 Task: Export a podcast episode to FLAC for lossless compression.
Action: Mouse moved to (0, 13)
Screenshot: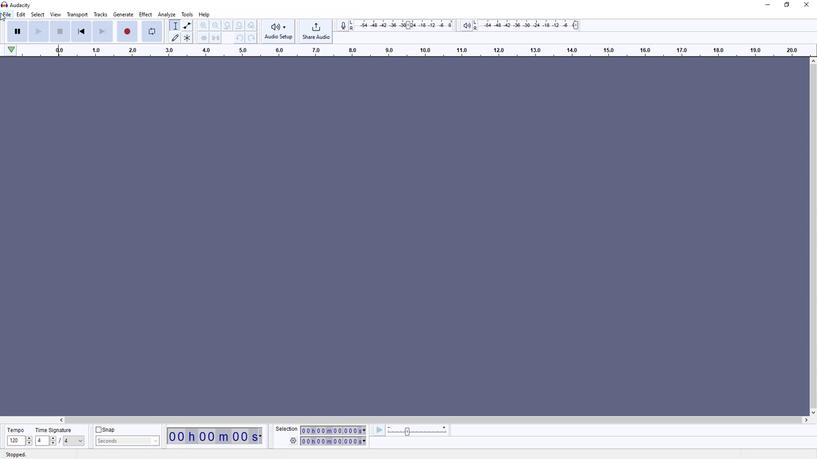 
Action: Mouse pressed left at (0, 13)
Screenshot: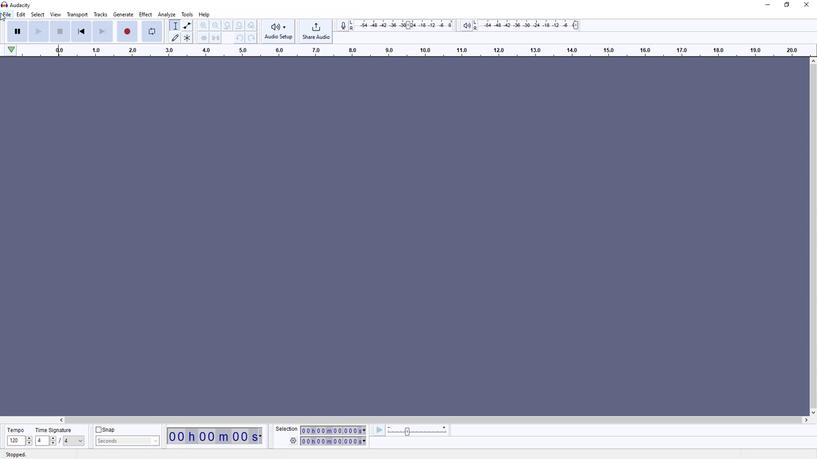 
Action: Mouse moved to (123, 97)
Screenshot: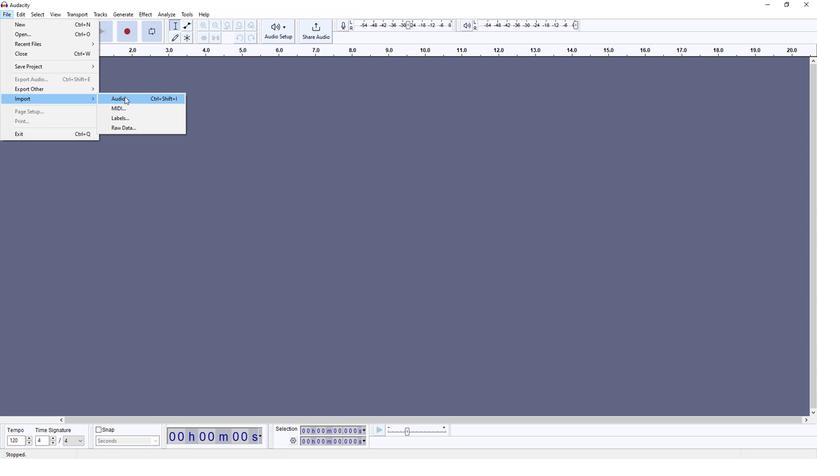 
Action: Mouse pressed left at (123, 97)
Screenshot: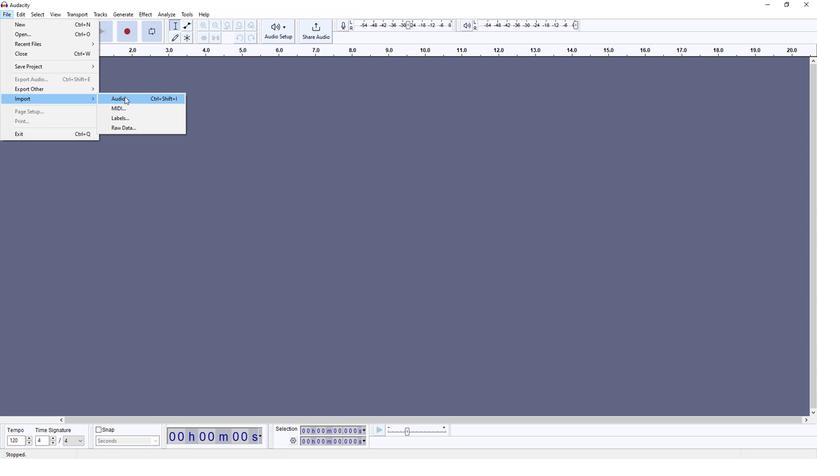 
Action: Mouse moved to (101, 63)
Screenshot: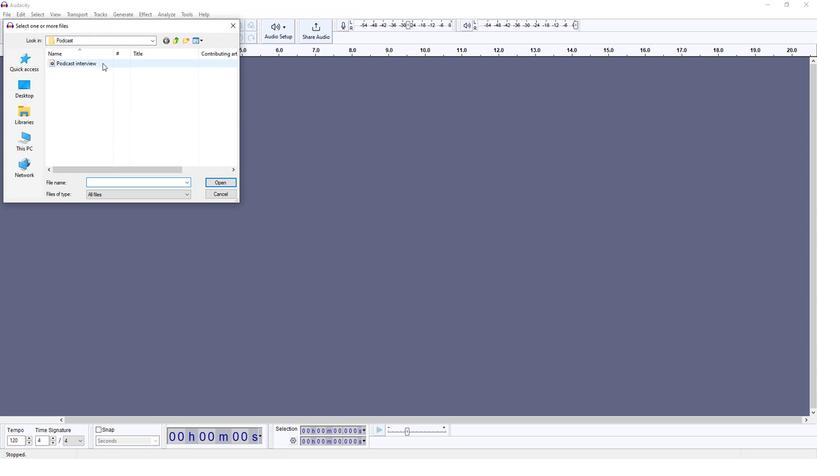 
Action: Mouse pressed left at (101, 63)
Screenshot: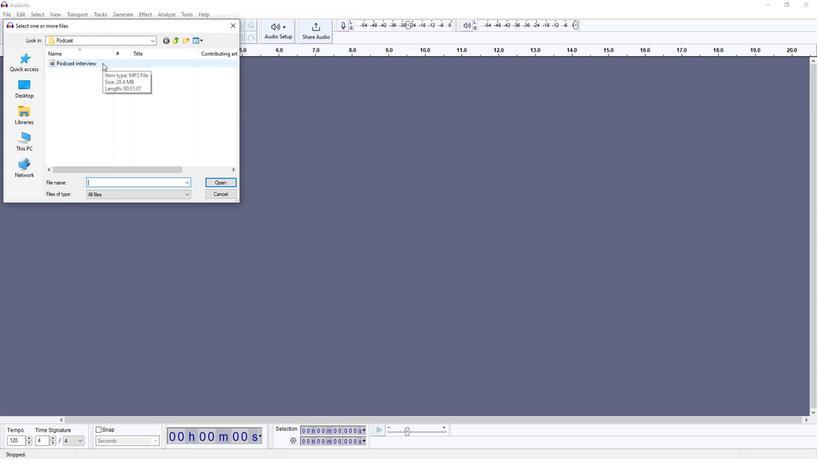
Action: Mouse moved to (209, 181)
Screenshot: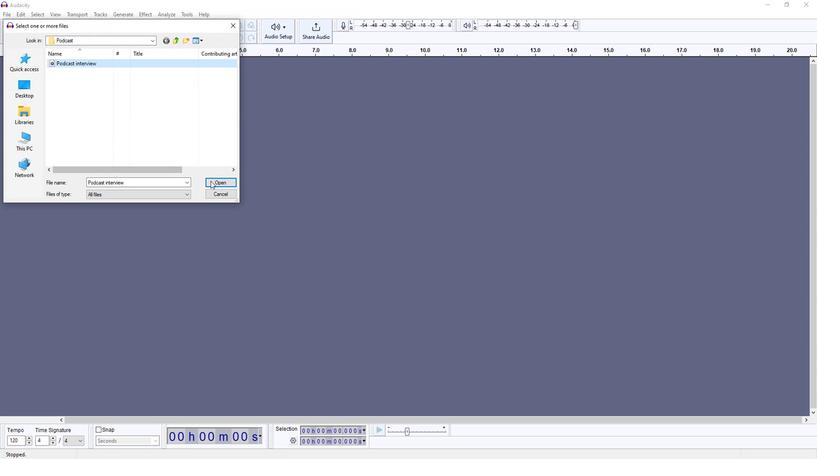 
Action: Mouse pressed left at (209, 181)
Screenshot: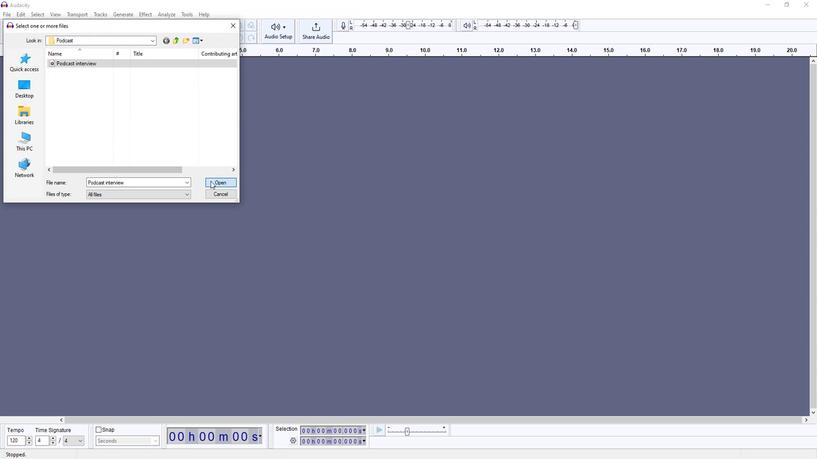 
Action: Mouse moved to (214, 24)
Screenshot: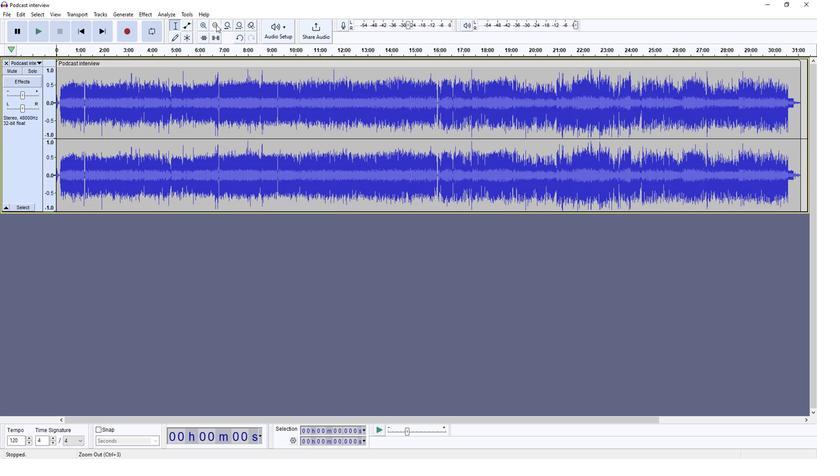 
Action: Mouse pressed left at (214, 24)
Screenshot: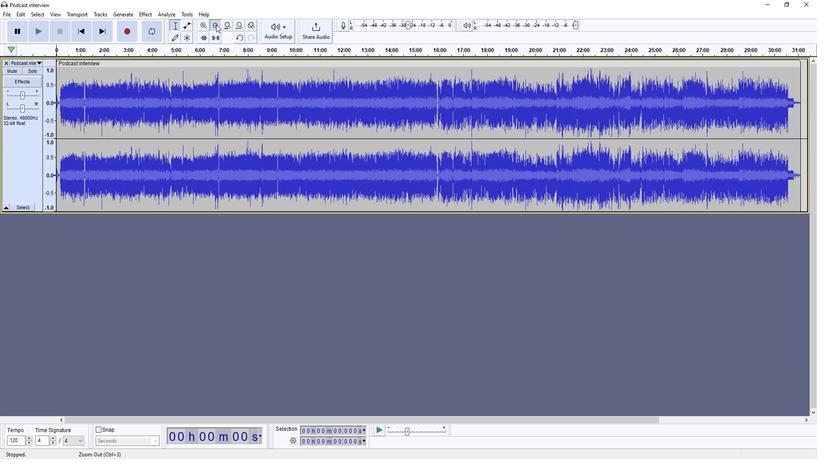 
Action: Mouse moved to (426, 83)
Screenshot: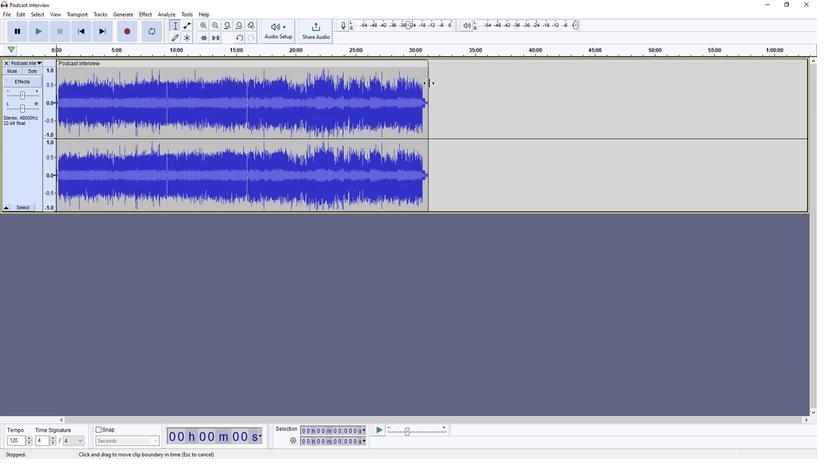 
Action: Mouse pressed left at (426, 83)
Screenshot: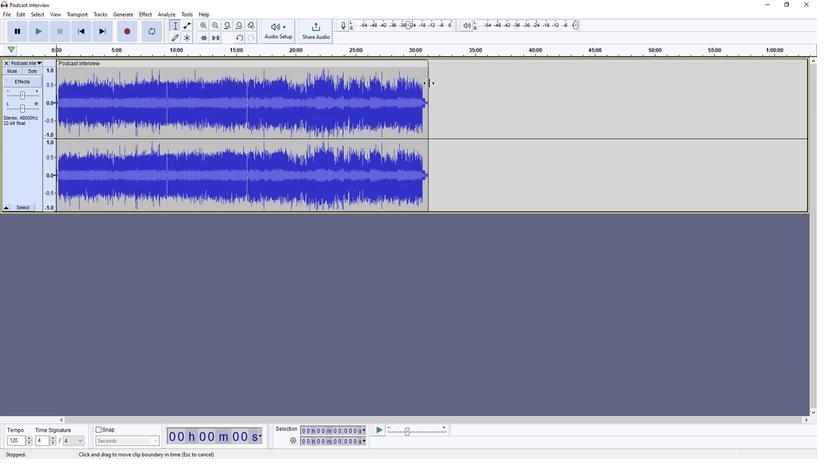 
Action: Mouse moved to (201, 25)
Screenshot: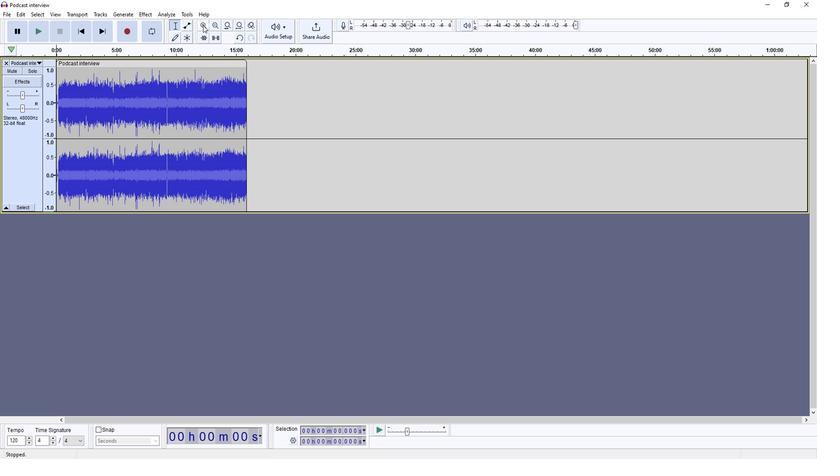 
Action: Mouse pressed left at (201, 25)
Screenshot: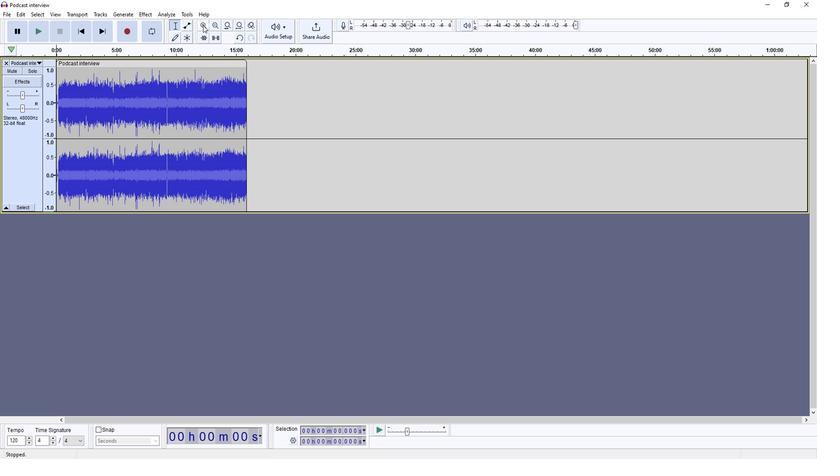 
Action: Mouse pressed left at (201, 25)
Screenshot: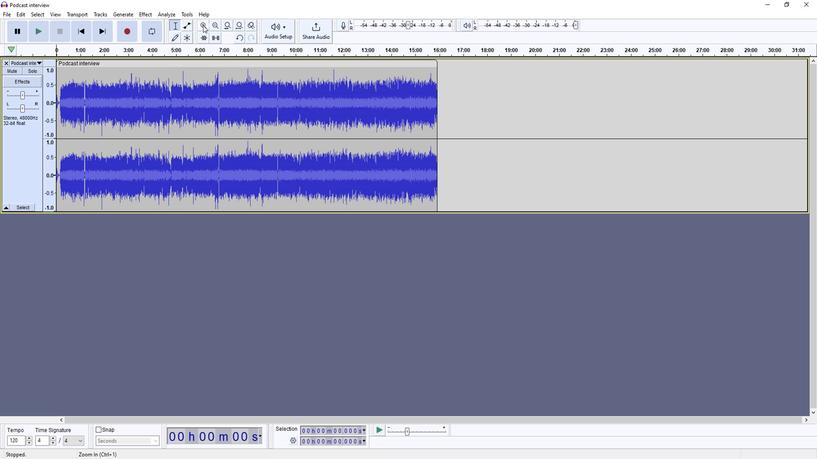 
Action: Mouse pressed left at (201, 25)
Screenshot: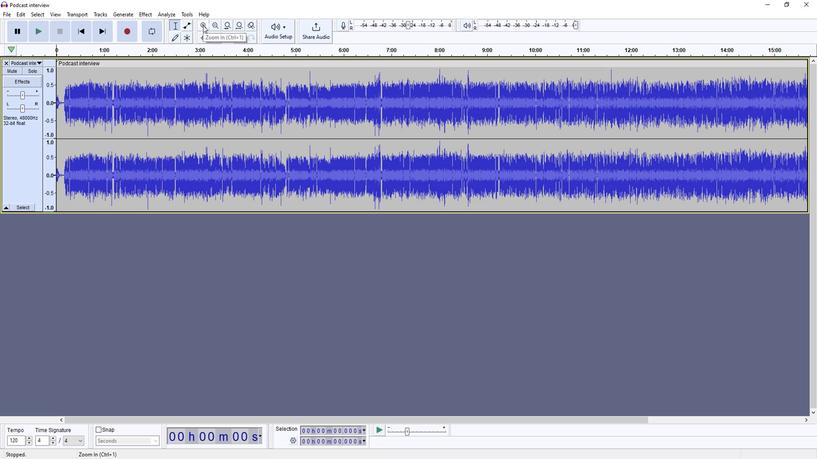 
Action: Mouse pressed left at (201, 25)
Screenshot: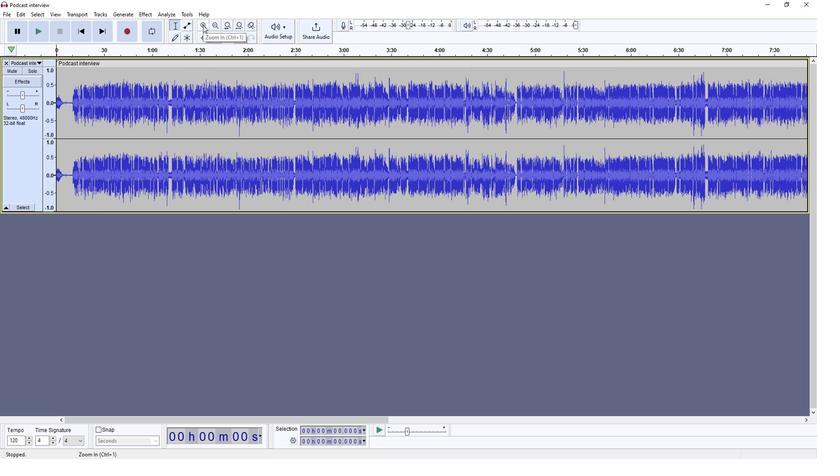 
Action: Mouse moved to (80, 102)
Screenshot: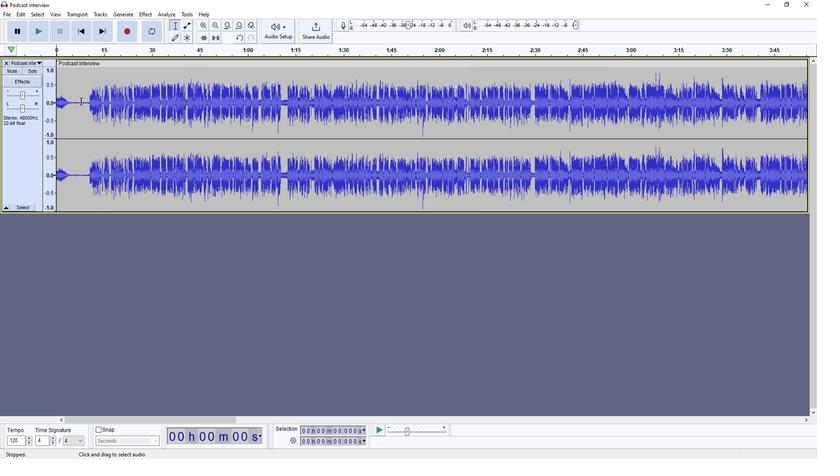 
Action: Mouse pressed left at (80, 102)
Screenshot: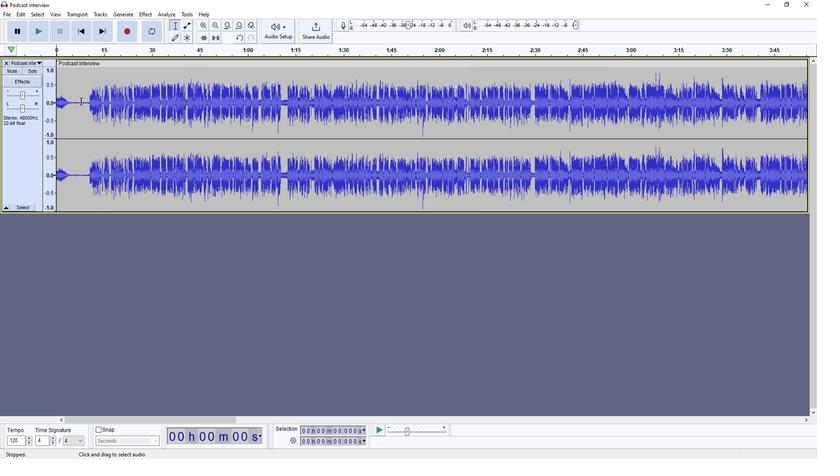
Action: Mouse moved to (26, 14)
Screenshot: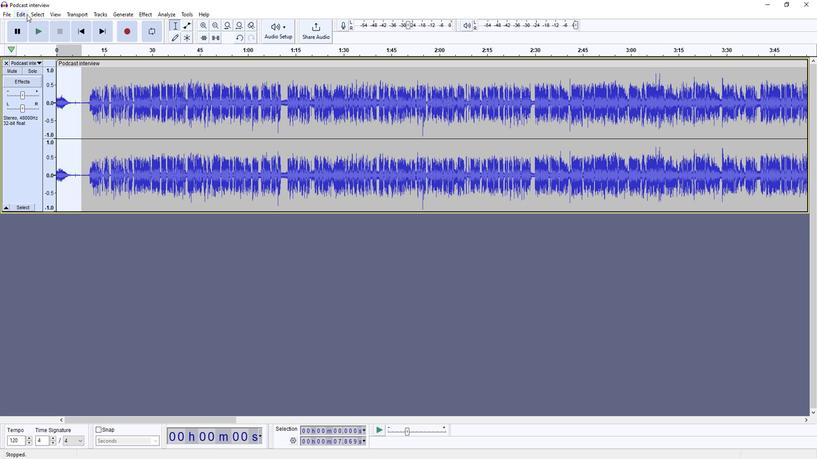 
Action: Mouse pressed left at (26, 14)
Screenshot: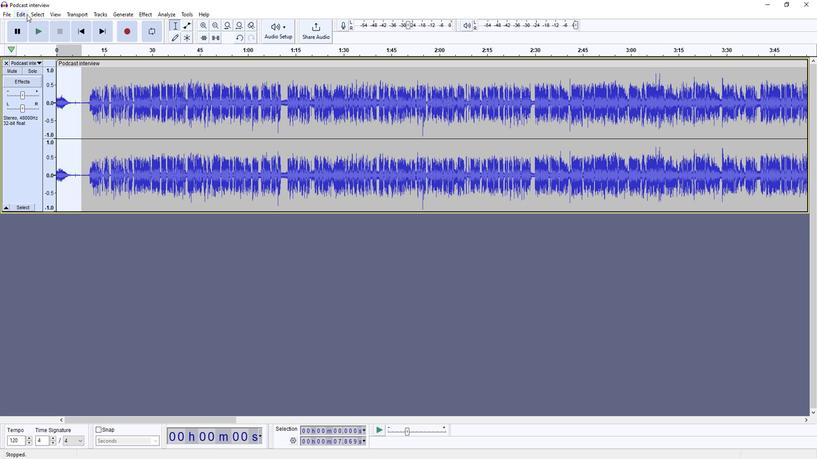 
Action: Mouse moved to (42, 44)
Screenshot: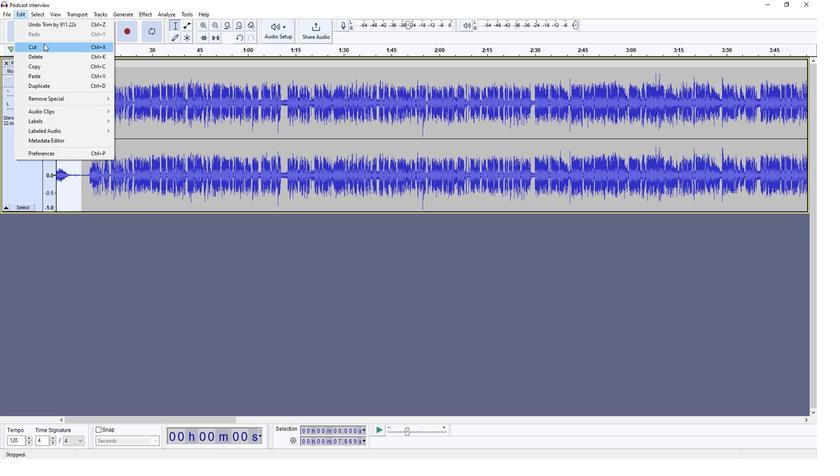 
Action: Mouse pressed left at (42, 44)
Screenshot: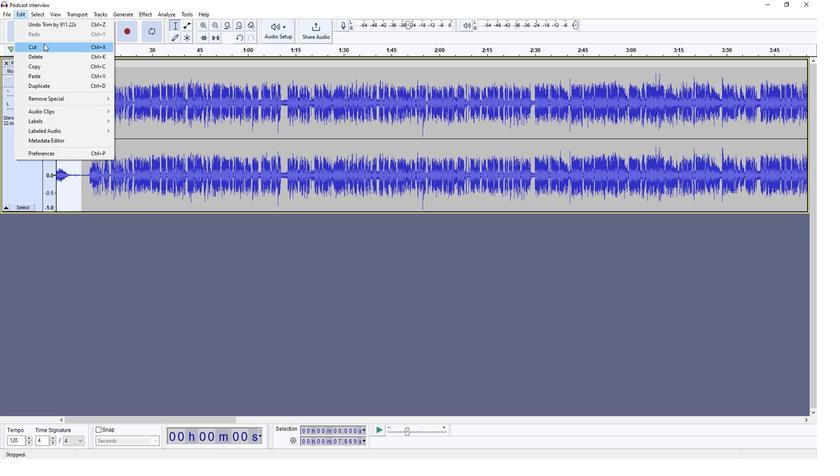
Action: Mouse moved to (37, 31)
Screenshot: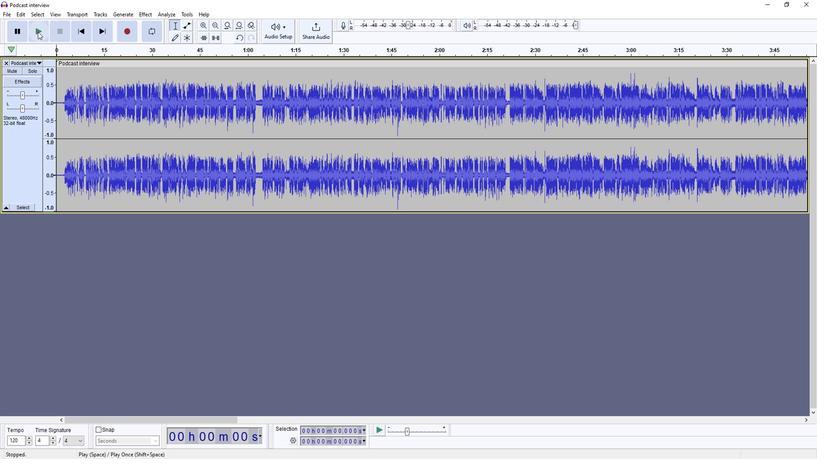 
Action: Mouse pressed left at (37, 31)
Screenshot: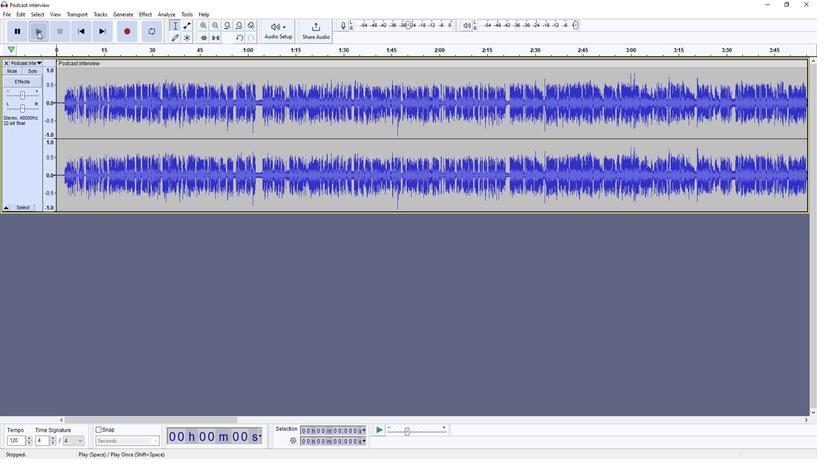 
Action: Mouse moved to (58, 35)
Screenshot: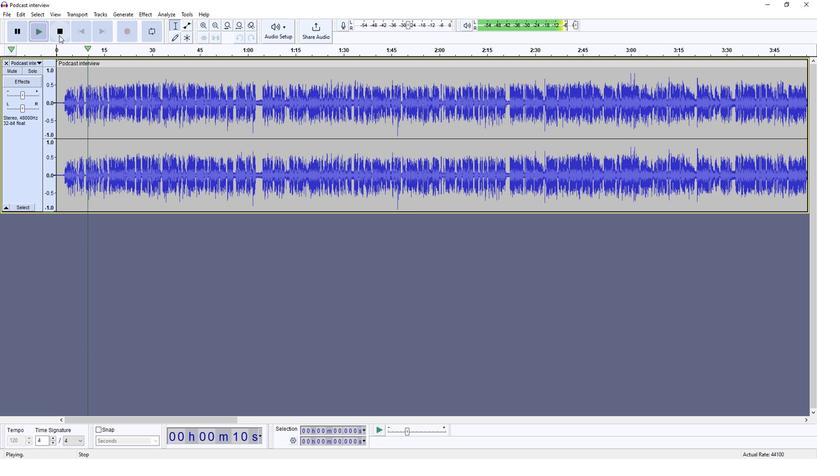 
Action: Mouse pressed left at (58, 35)
Screenshot: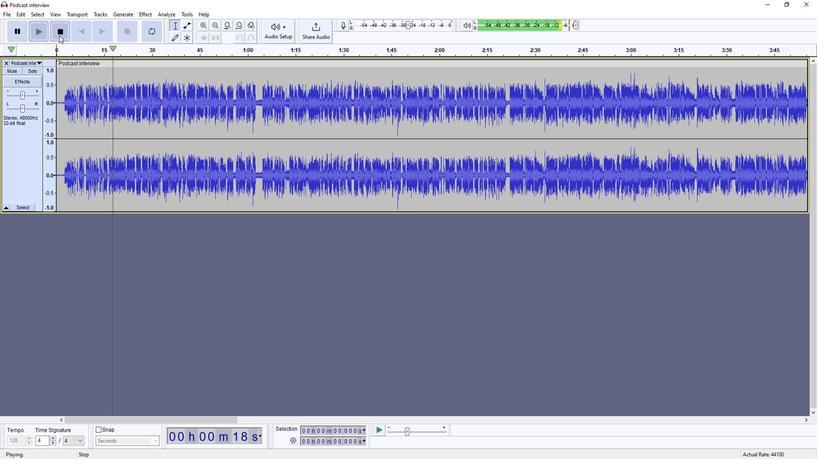 
Action: Mouse moved to (213, 26)
Screenshot: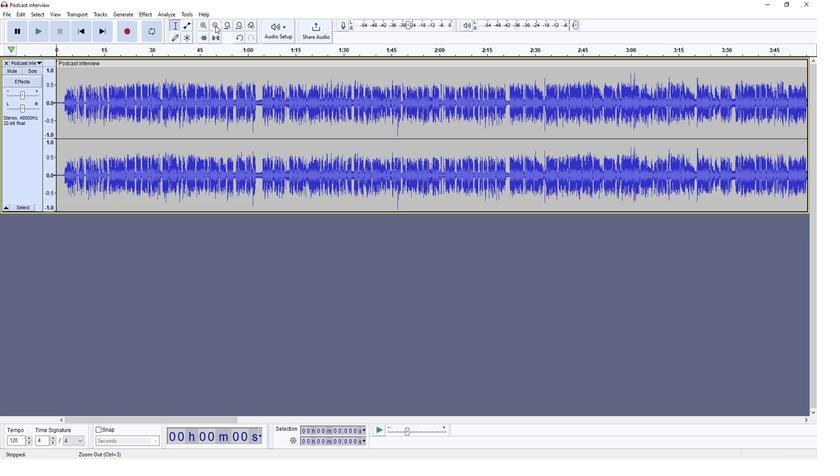 
Action: Mouse pressed left at (213, 26)
Screenshot: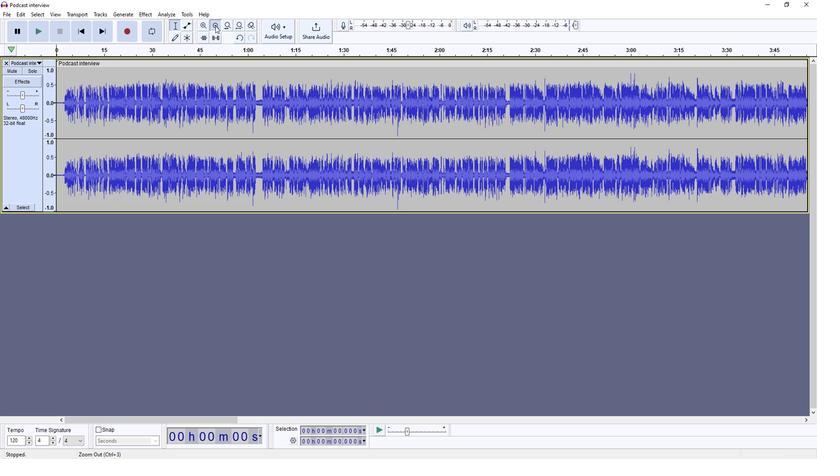 
Action: Mouse pressed left at (213, 26)
Screenshot: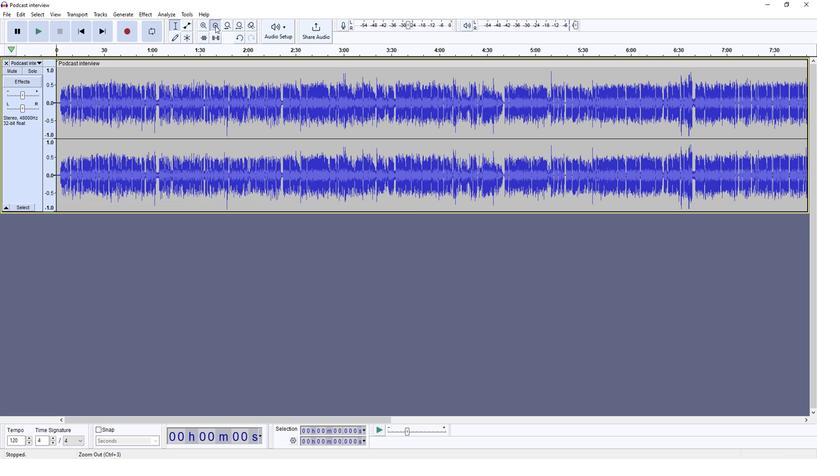 
Action: Mouse pressed left at (213, 26)
Screenshot: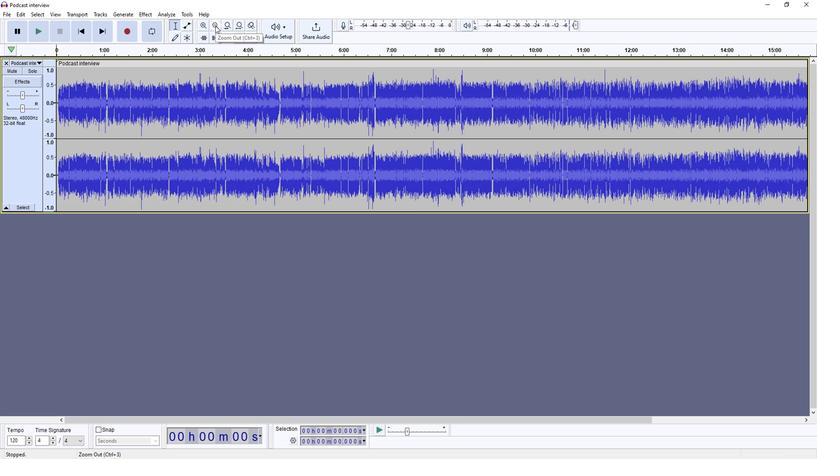 
Action: Mouse moved to (468, 111)
Screenshot: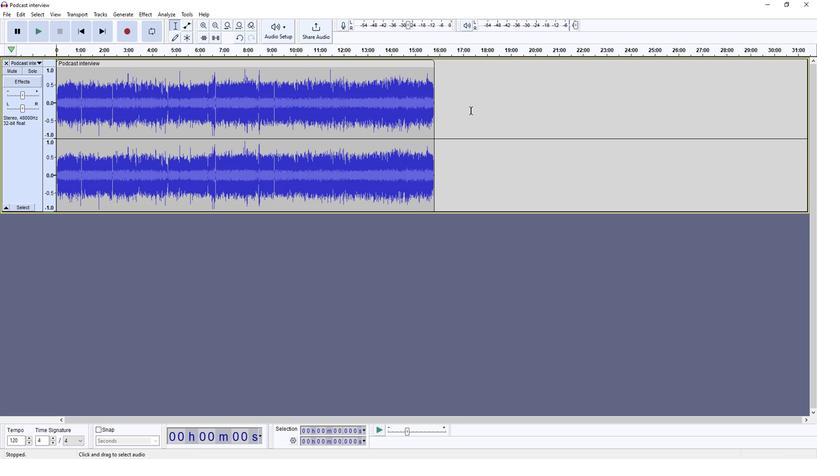 
Action: Mouse pressed left at (468, 111)
Screenshot: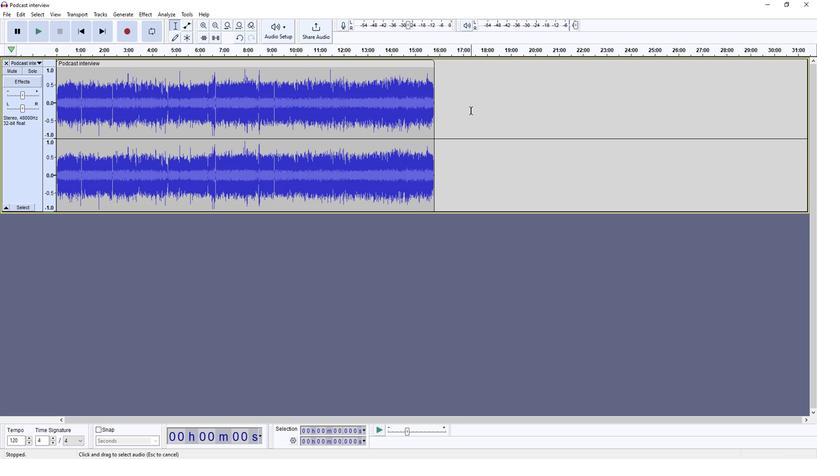 
Action: Mouse moved to (5, 12)
Screenshot: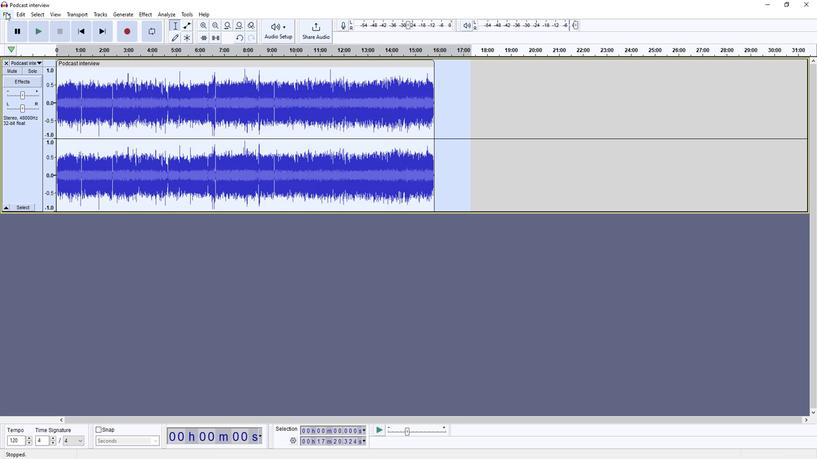 
Action: Mouse pressed left at (5, 12)
Screenshot: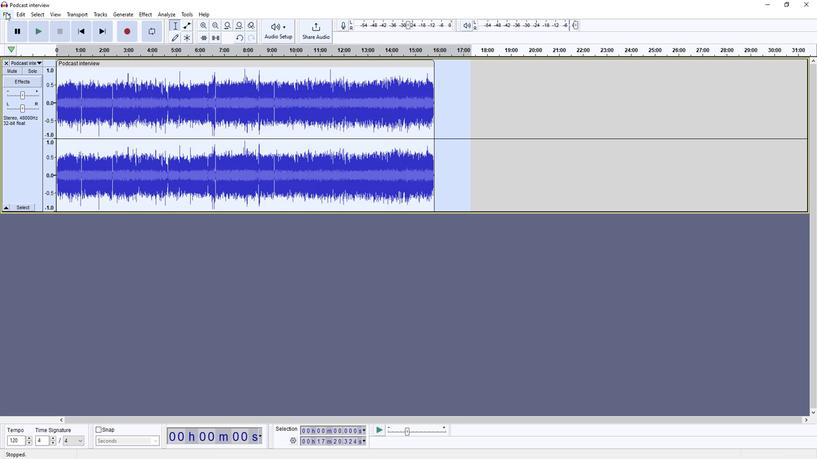 
Action: Mouse moved to (26, 79)
Screenshot: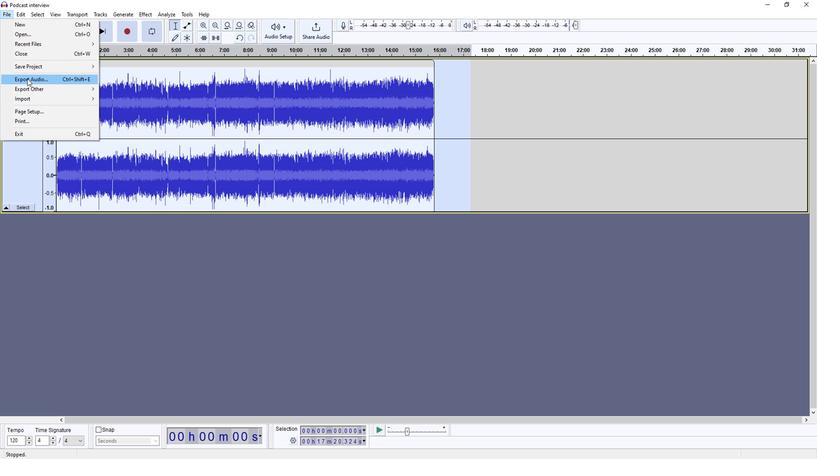 
Action: Mouse pressed left at (26, 79)
Screenshot: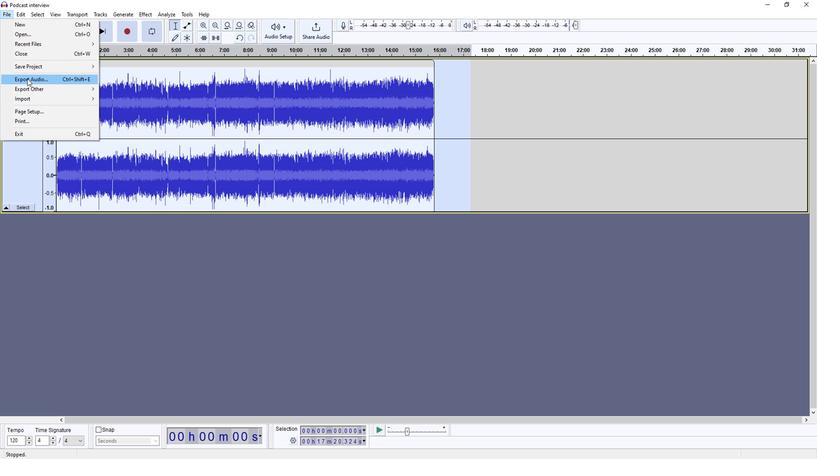 
Action: Mouse moved to (102, 75)
Screenshot: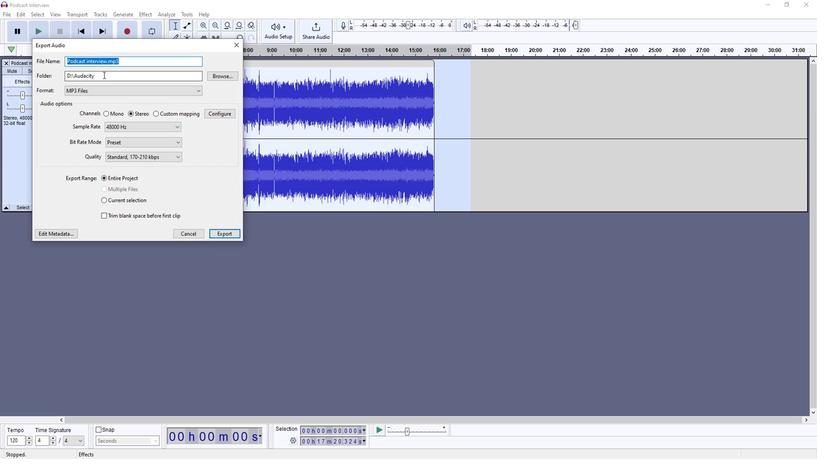 
Action: Key pressed <Key.right><Key.backspace><Key.backspace><Key.backspace><Key.backspace><Key.space>to<Key.space><Key.shift><Key.shift><Key.shift><Key.shift><Key.shift><Key.shift><Key.shift><Key.shift><Key.shift><Key.shift><Key.shift><Key.shift><Key.shift><Key.shift><Key.shift><Key.shift><Key.shift><Key.shift><Key.shift><Key.shift><Key.shift><Key.shift><Key.shift><Key.shift><Key.shift><Key.shift><Key.shift><Key.shift><Key.shift><Key.shift>FLAC<Key.space>file
Screenshot: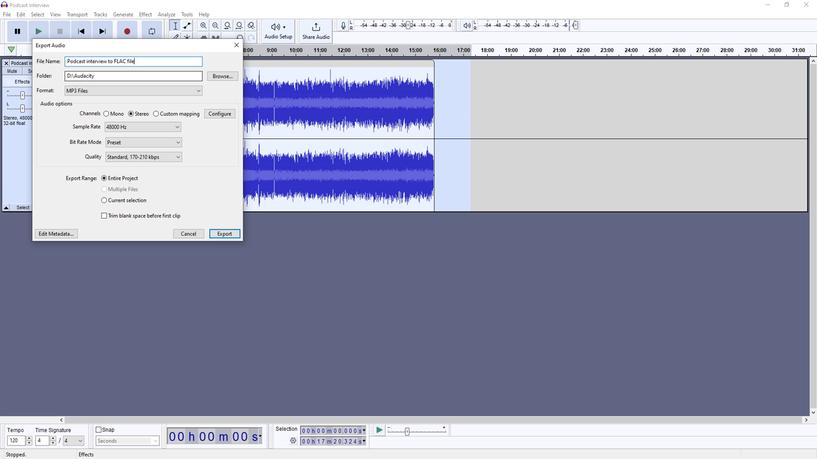 
Action: Mouse moved to (152, 93)
Screenshot: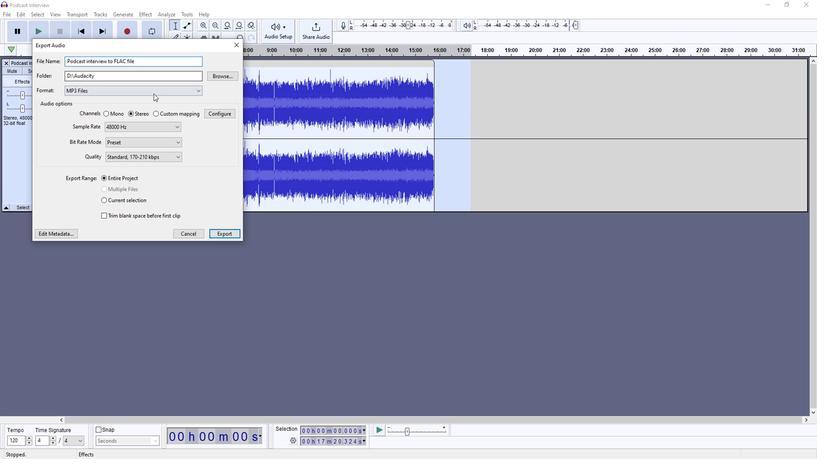 
Action: Mouse pressed left at (152, 93)
Screenshot: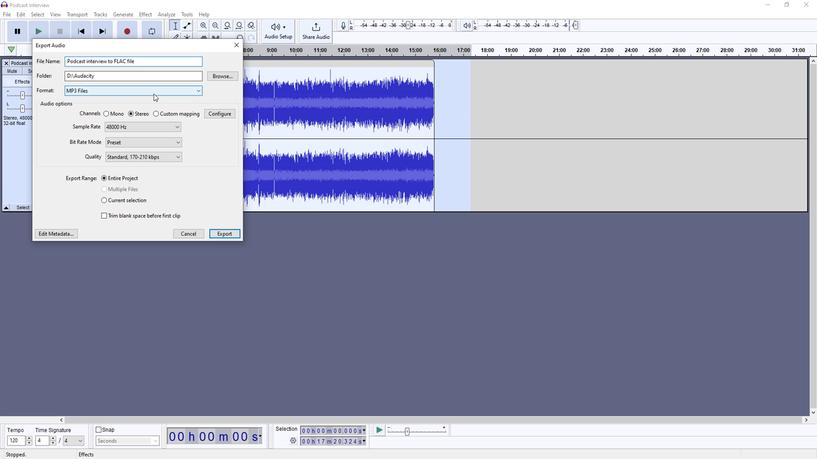 
Action: Mouse moved to (145, 133)
Screenshot: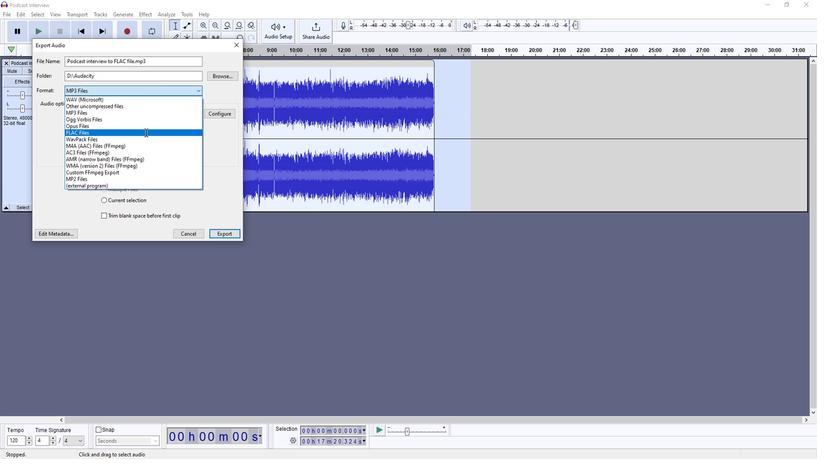 
Action: Mouse pressed left at (145, 133)
Screenshot: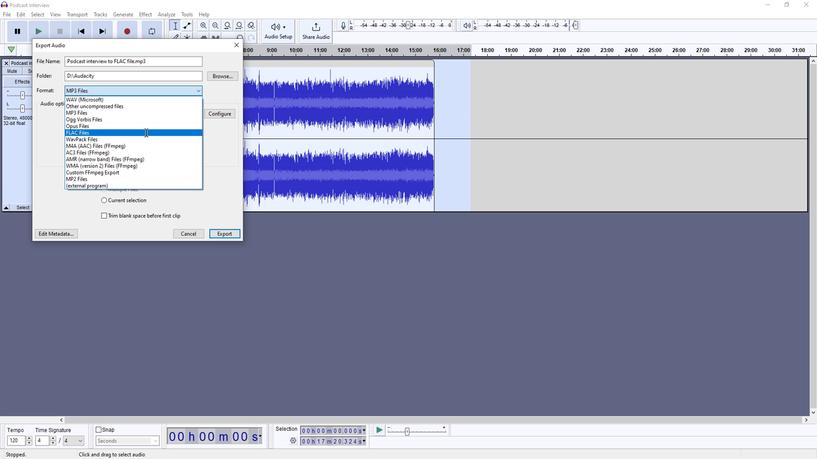 
Action: Mouse moved to (229, 233)
Screenshot: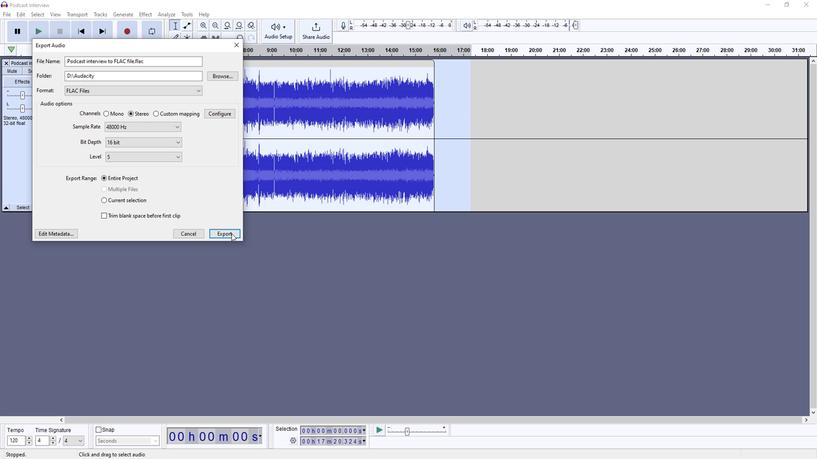 
Action: Mouse pressed left at (229, 233)
Screenshot: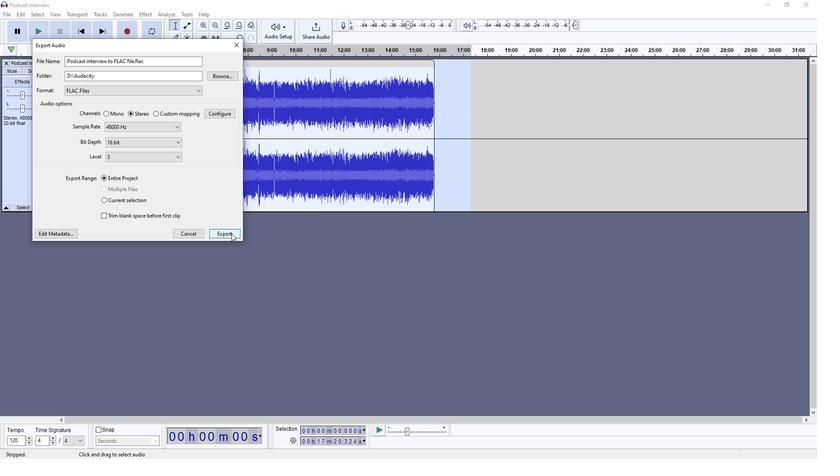 
Action: Mouse moved to (3, 15)
Screenshot: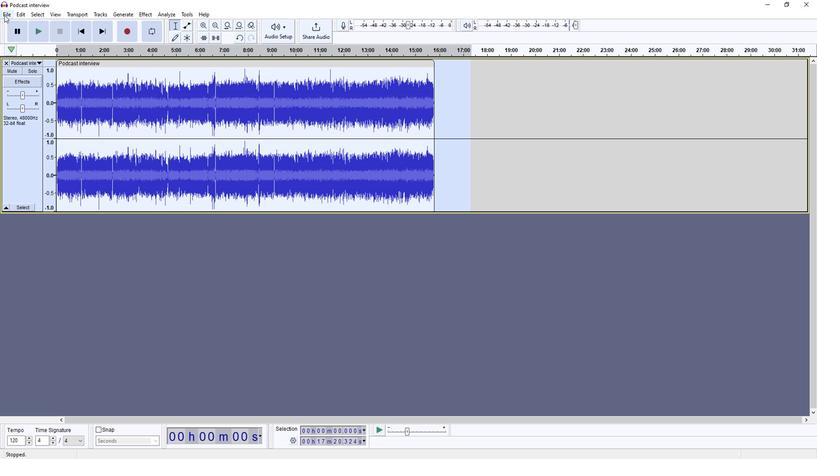 
Action: Mouse pressed left at (3, 15)
Screenshot: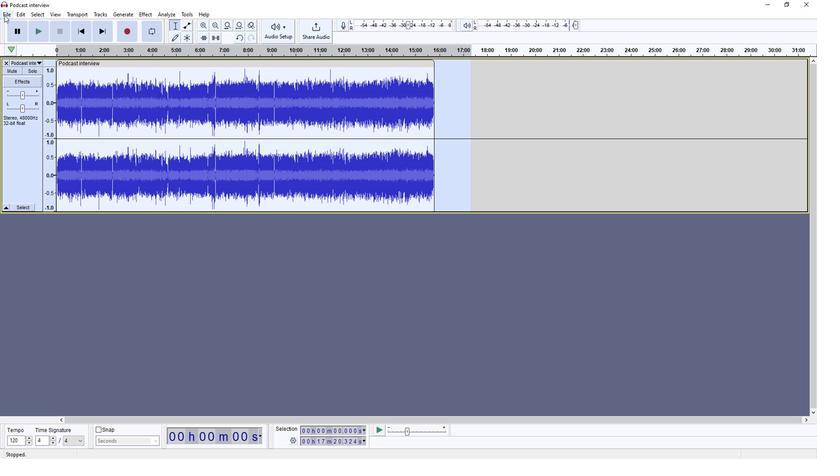 
Action: Mouse moved to (133, 76)
Screenshot: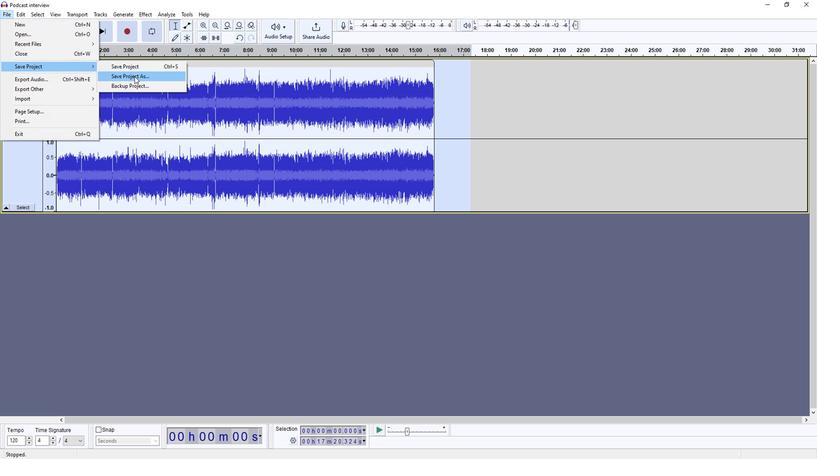 
Action: Mouse pressed left at (133, 76)
Screenshot: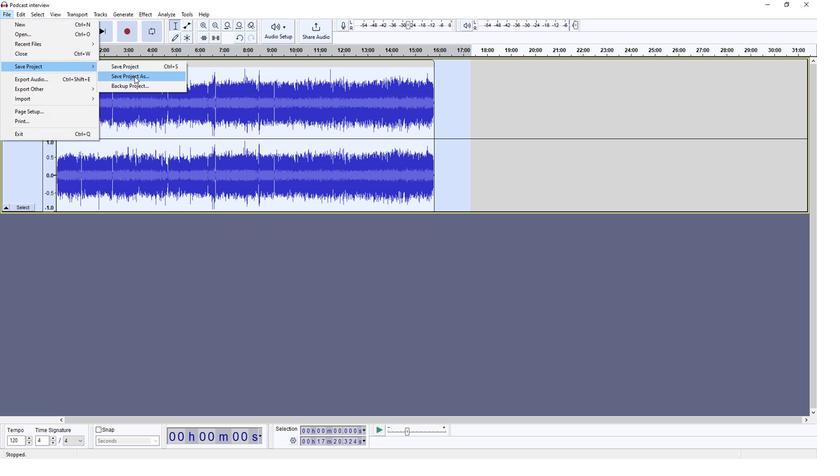 
Action: Mouse moved to (129, 181)
Screenshot: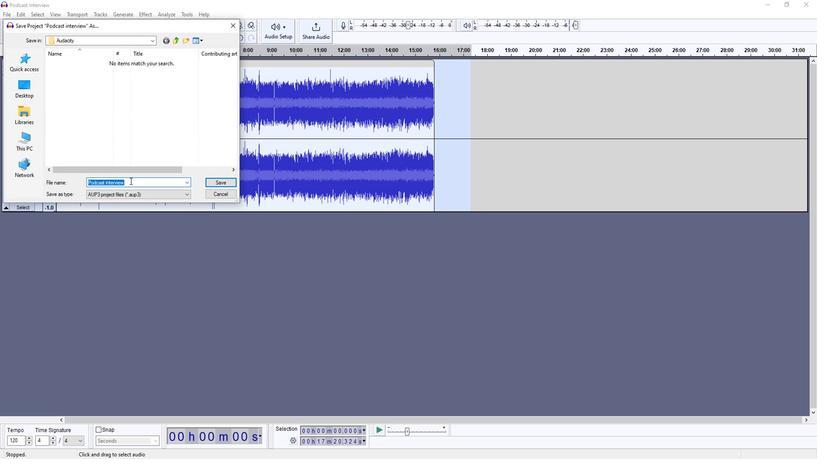 
Action: Mouse pressed left at (129, 181)
Screenshot: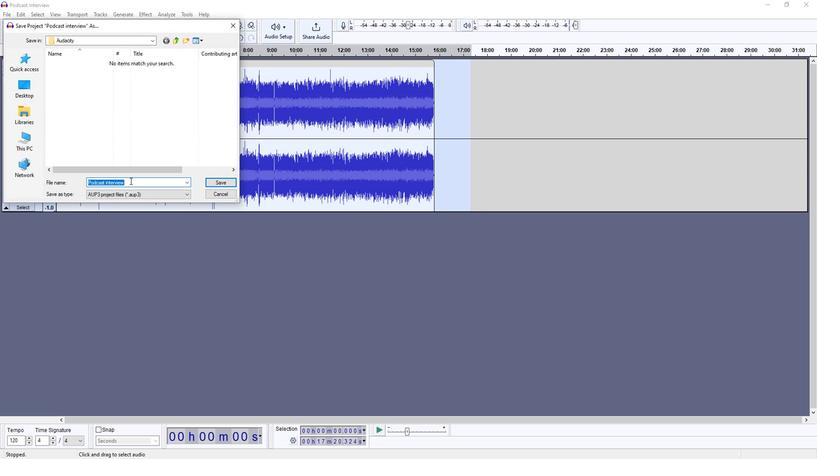 
Action: Key pressed <Key.space>to<Key.space><Key.shift><Key.shift><Key.shift><Key.shift><Key.shift><Key.shift><Key.shift><Key.shift><Key.shift><Key.shift><Key.shift><Key.shift><Key.shift><Key.shift><Key.shift><Key.shift><Key.shift><Key.shift><Key.shift><Key.shift><Key.shift><Key.shift><Key.shift><Key.shift><Key.shift><Key.shift><Key.shift><Key.shift><Key.shift><Key.shift><Key.shift><Key.shift><Key.shift><Key.shift><Key.shift>FLAC<Key.space><Key.shift>File
Screenshot: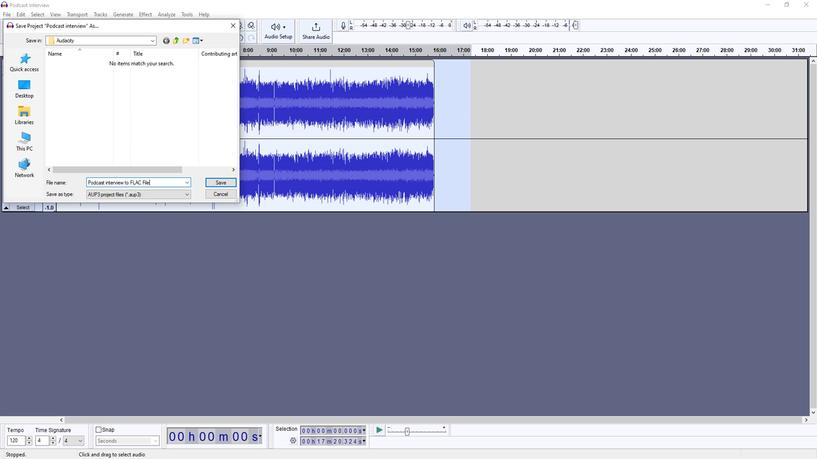 
Action: Mouse moved to (222, 181)
Screenshot: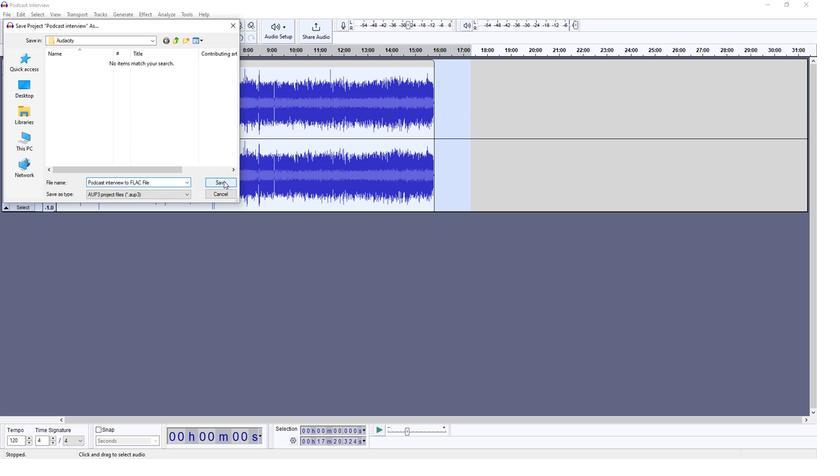 
Action: Mouse pressed left at (222, 181)
Screenshot: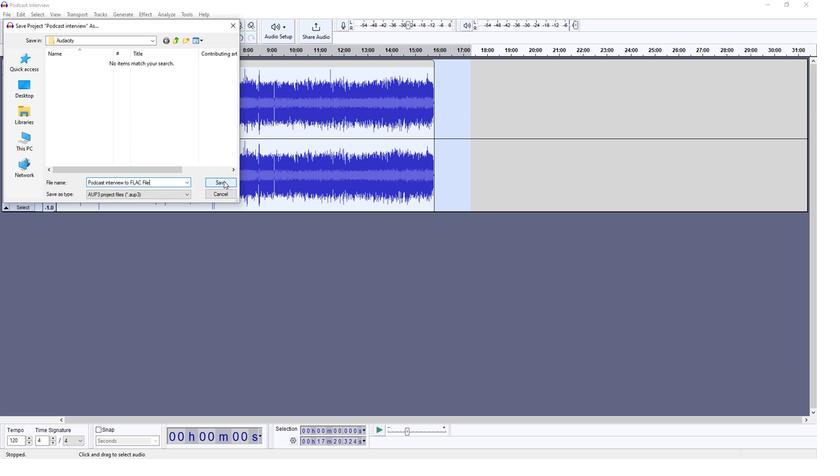 
